 Task: Select none in the snippet suggestions.
Action: Mouse moved to (21, 559)
Screenshot: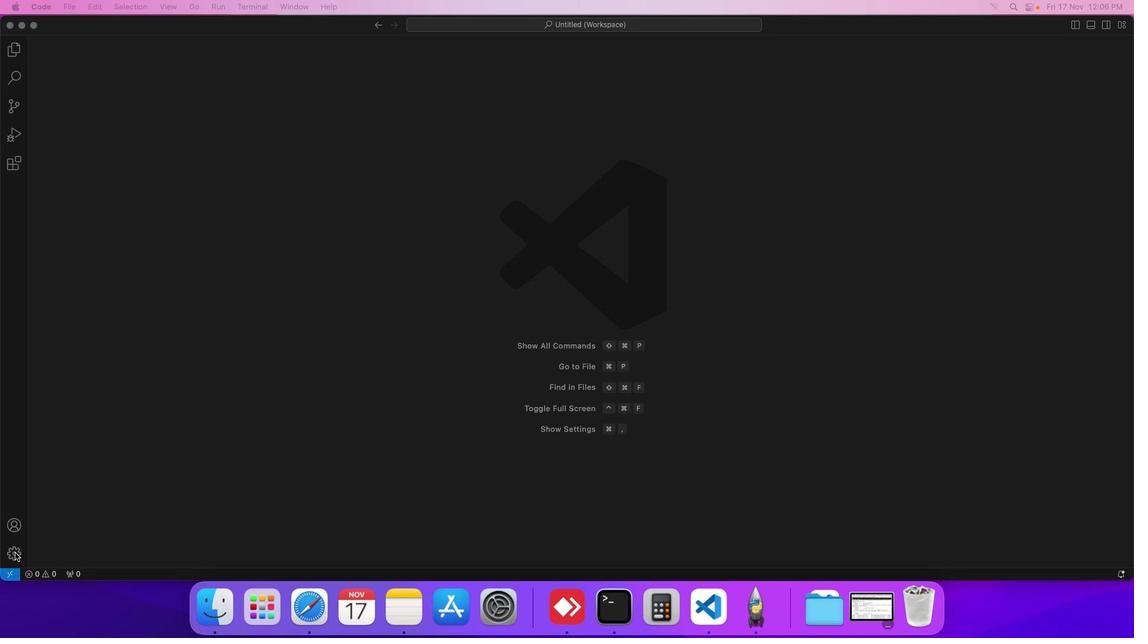 
Action: Mouse pressed left at (21, 559)
Screenshot: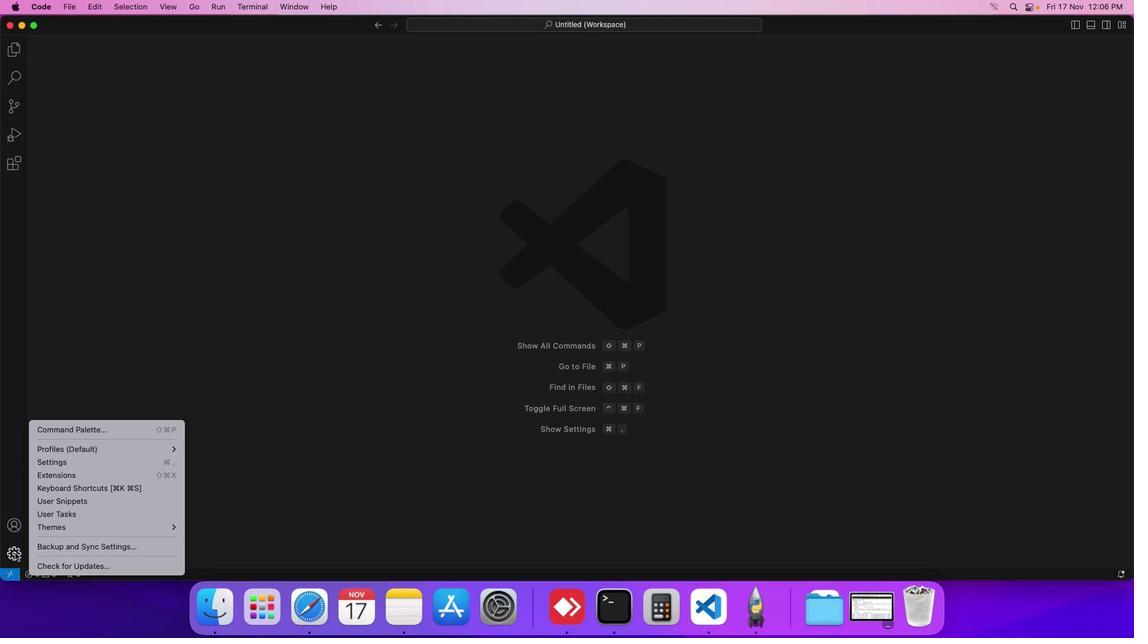 
Action: Mouse moved to (90, 468)
Screenshot: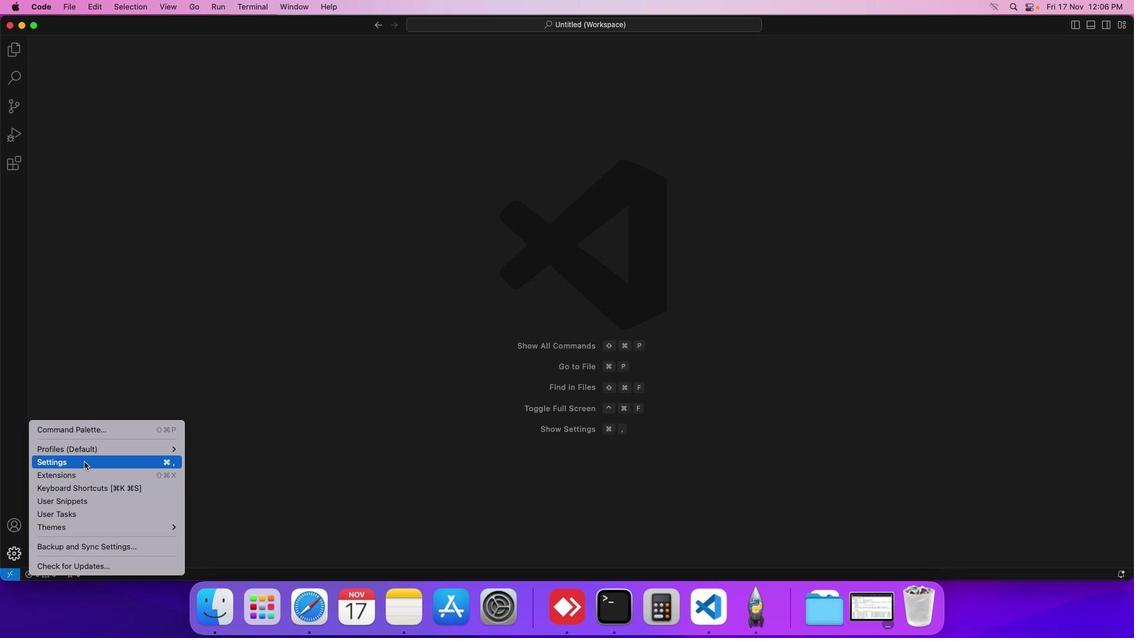 
Action: Mouse pressed left at (90, 468)
Screenshot: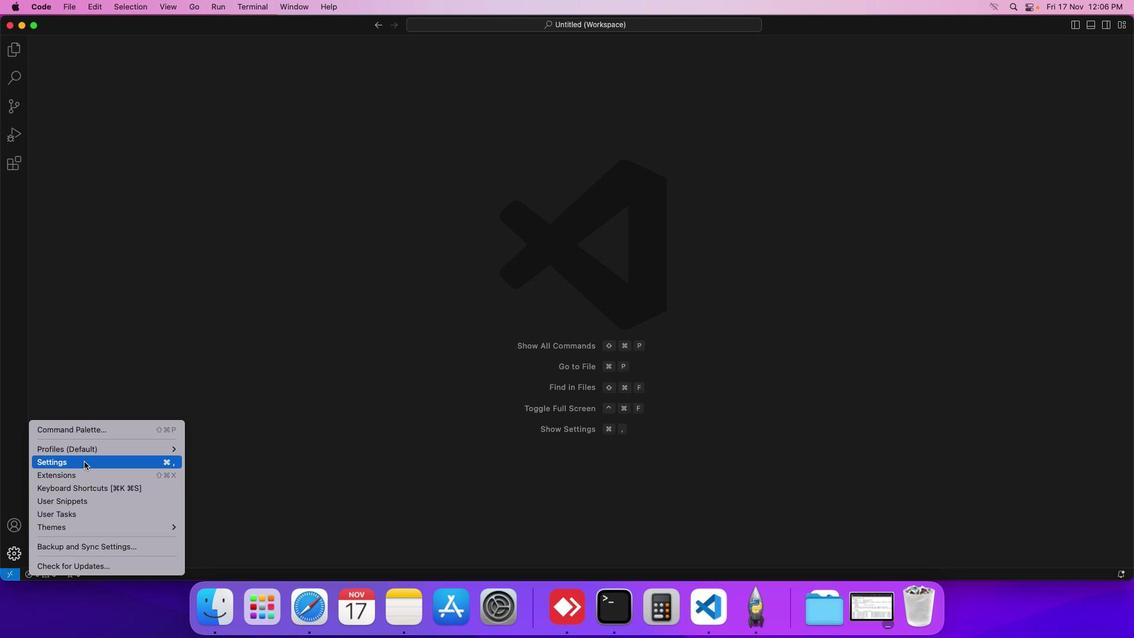
Action: Mouse moved to (290, 107)
Screenshot: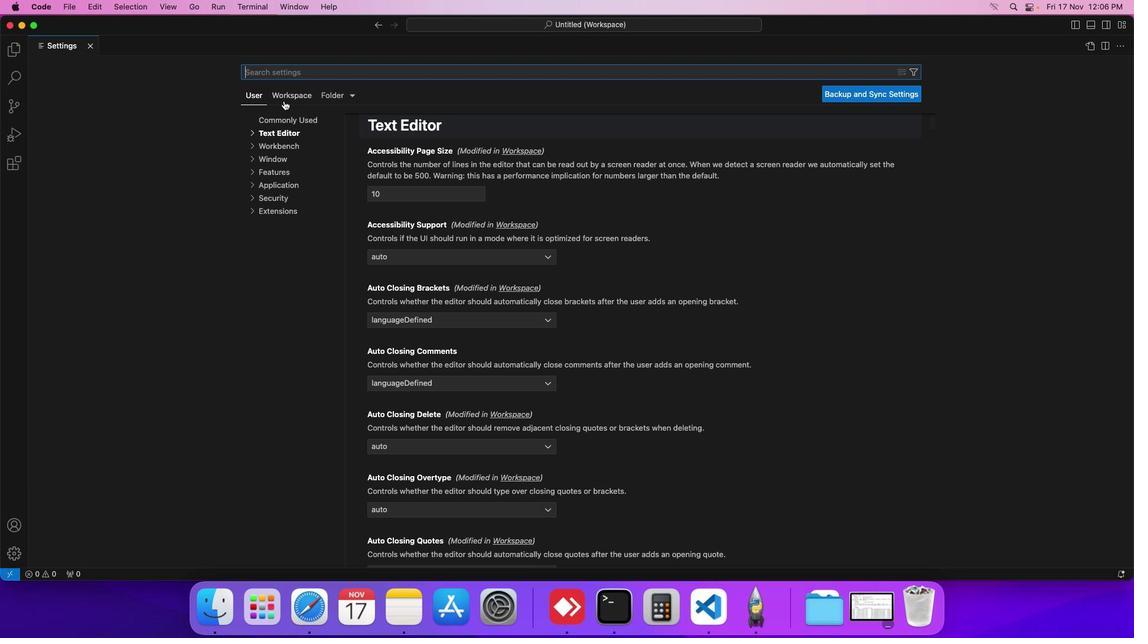 
Action: Mouse pressed left at (290, 107)
Screenshot: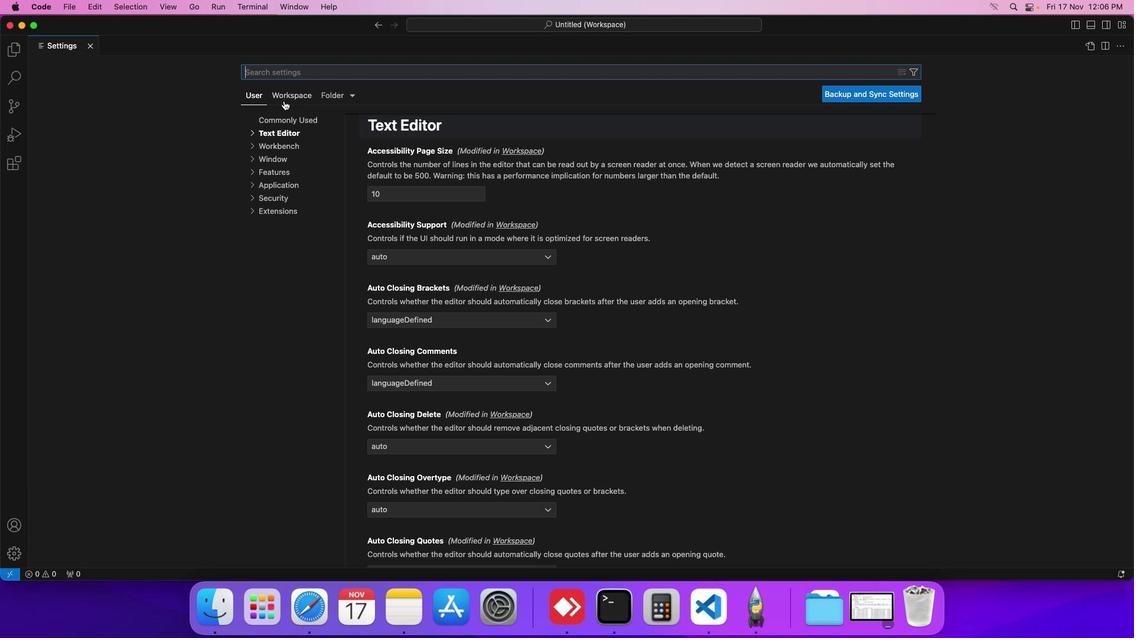 
Action: Mouse moved to (285, 137)
Screenshot: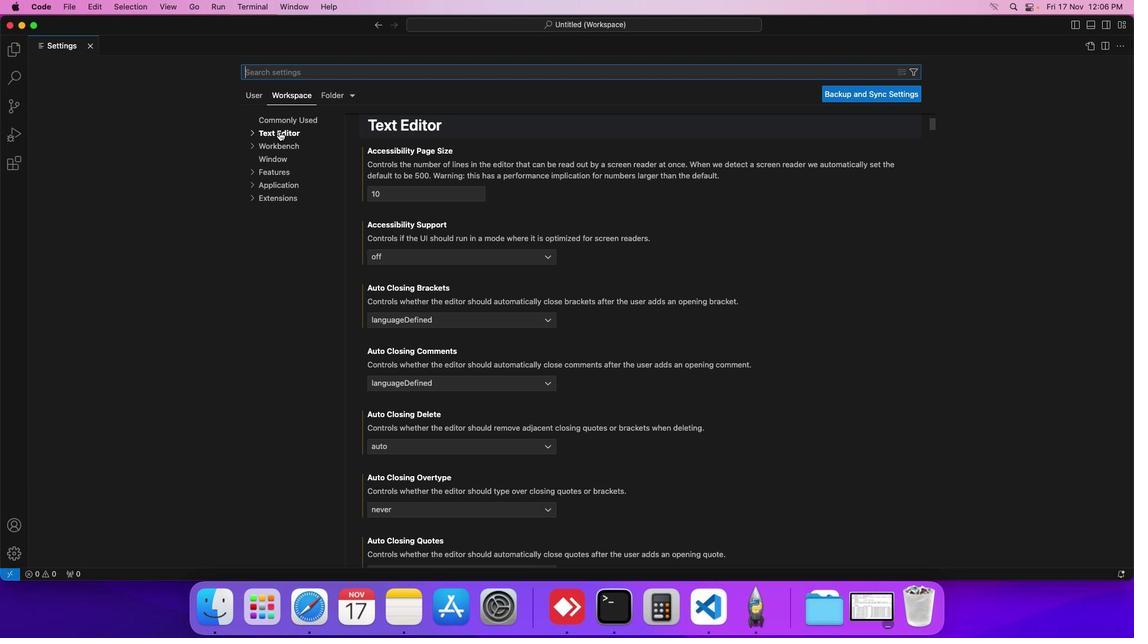 
Action: Mouse pressed left at (285, 137)
Screenshot: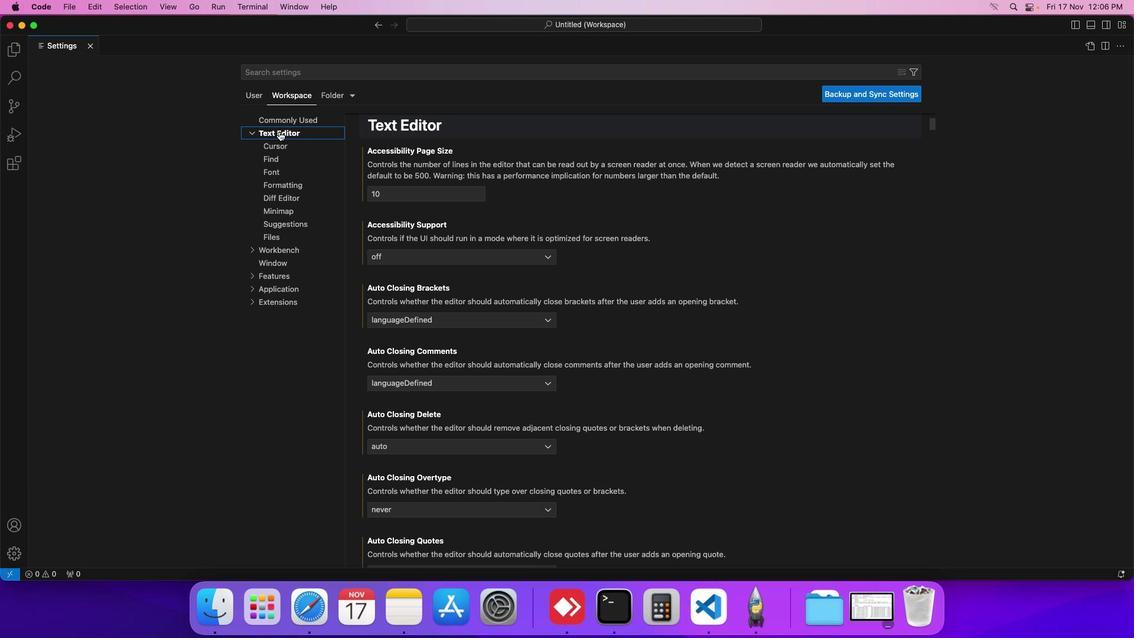 
Action: Mouse moved to (290, 227)
Screenshot: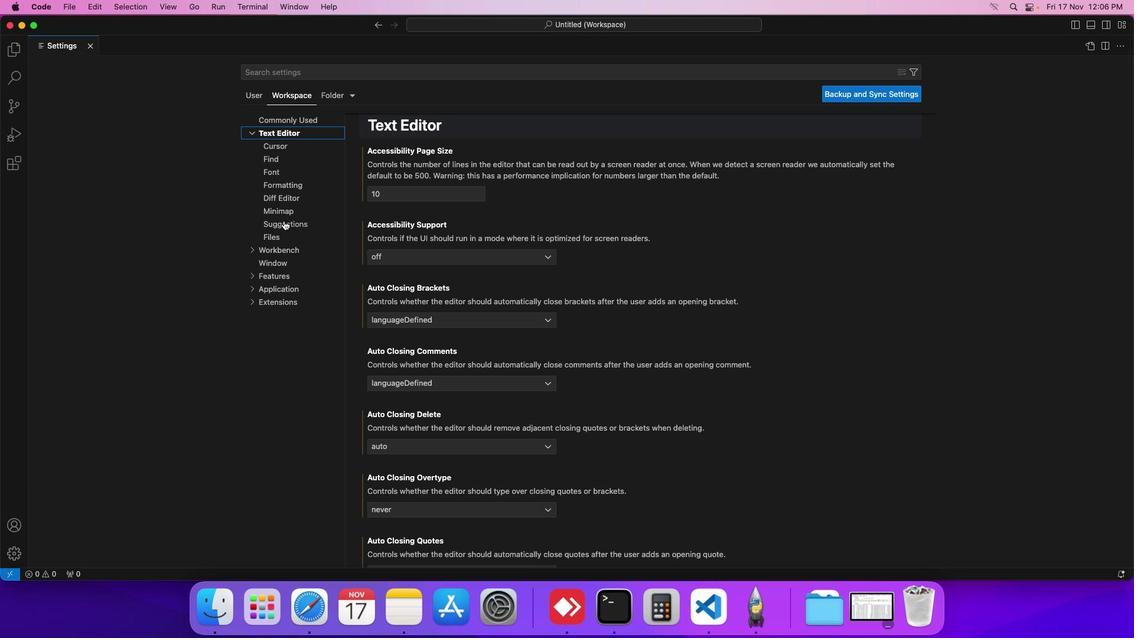
Action: Mouse pressed left at (290, 227)
Screenshot: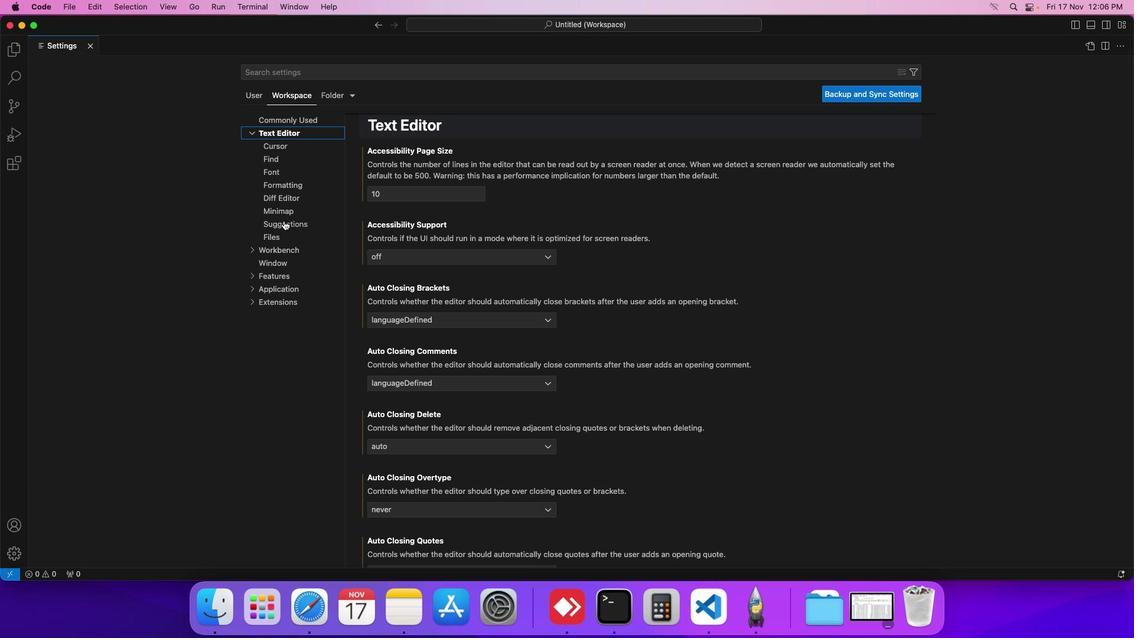 
Action: Mouse moved to (397, 309)
Screenshot: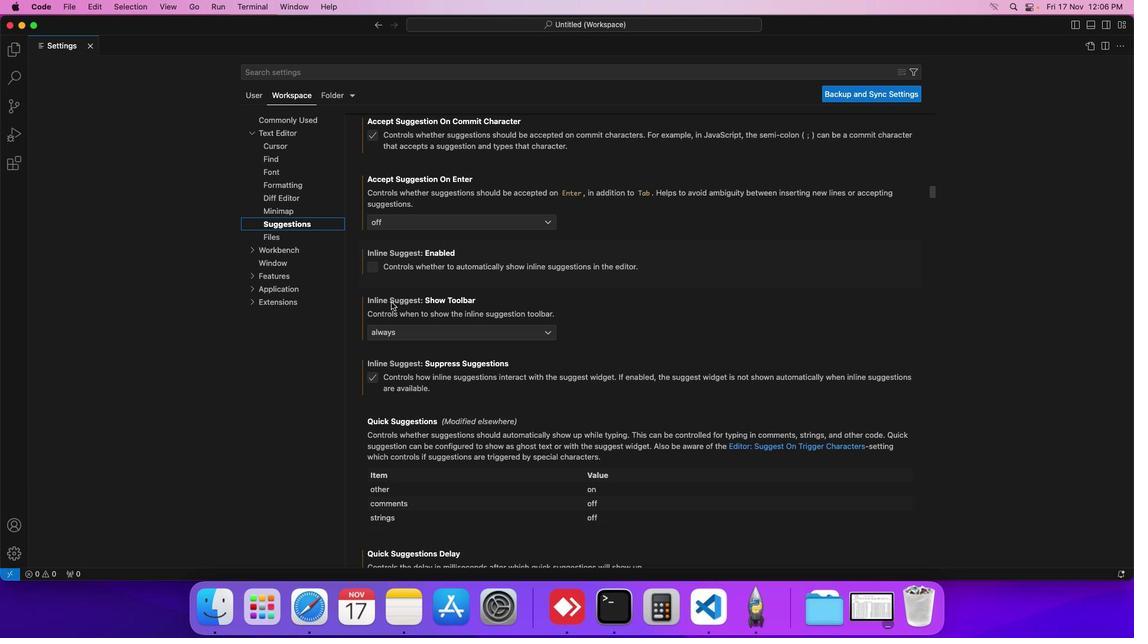 
Action: Mouse scrolled (397, 309) with delta (6, 5)
Screenshot: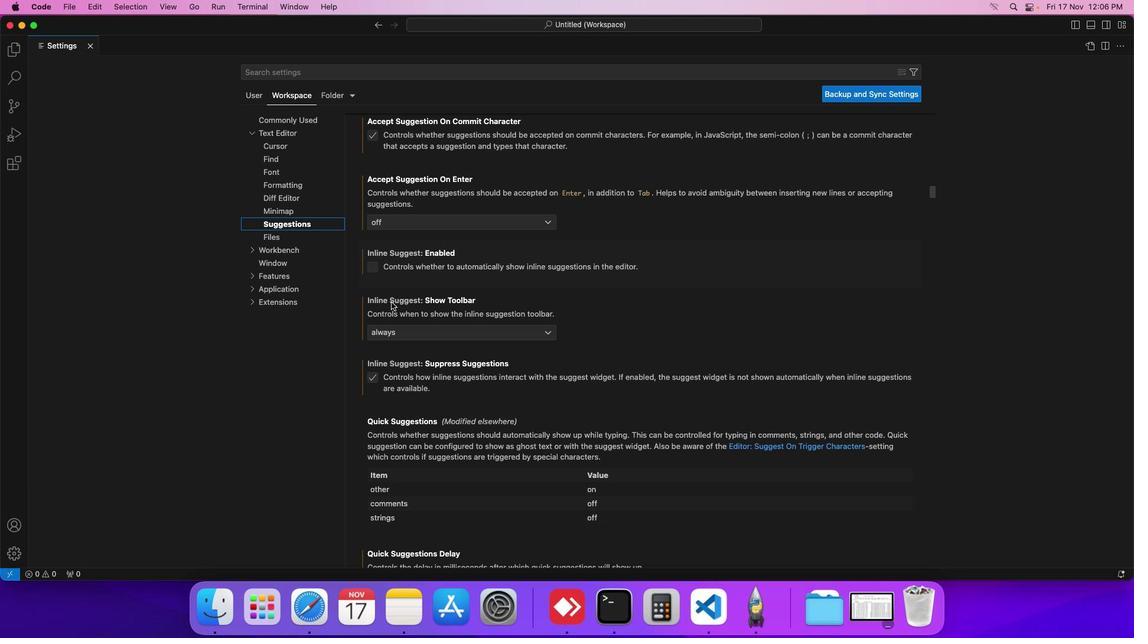 
Action: Mouse scrolled (397, 309) with delta (6, 5)
Screenshot: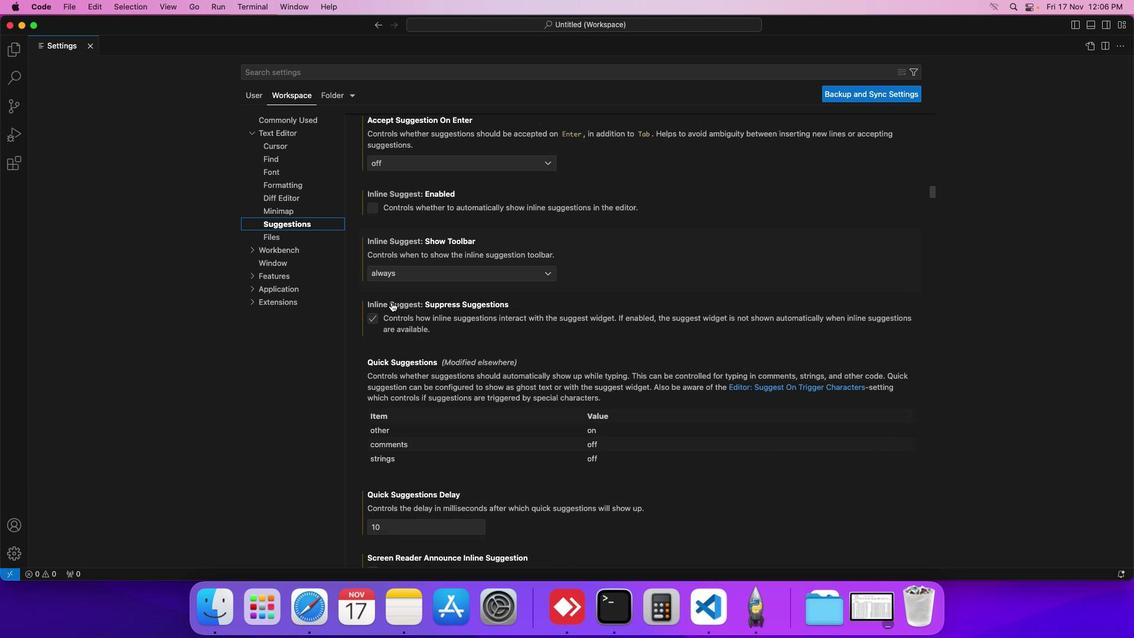 
Action: Mouse scrolled (397, 309) with delta (6, 5)
Screenshot: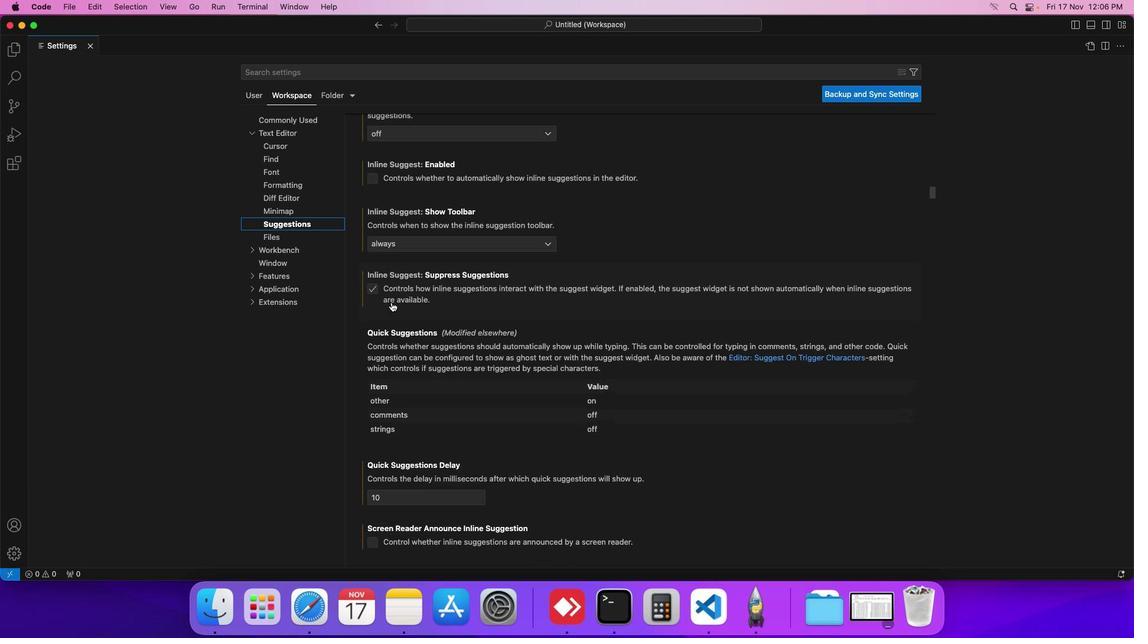 
Action: Mouse scrolled (397, 309) with delta (6, 5)
Screenshot: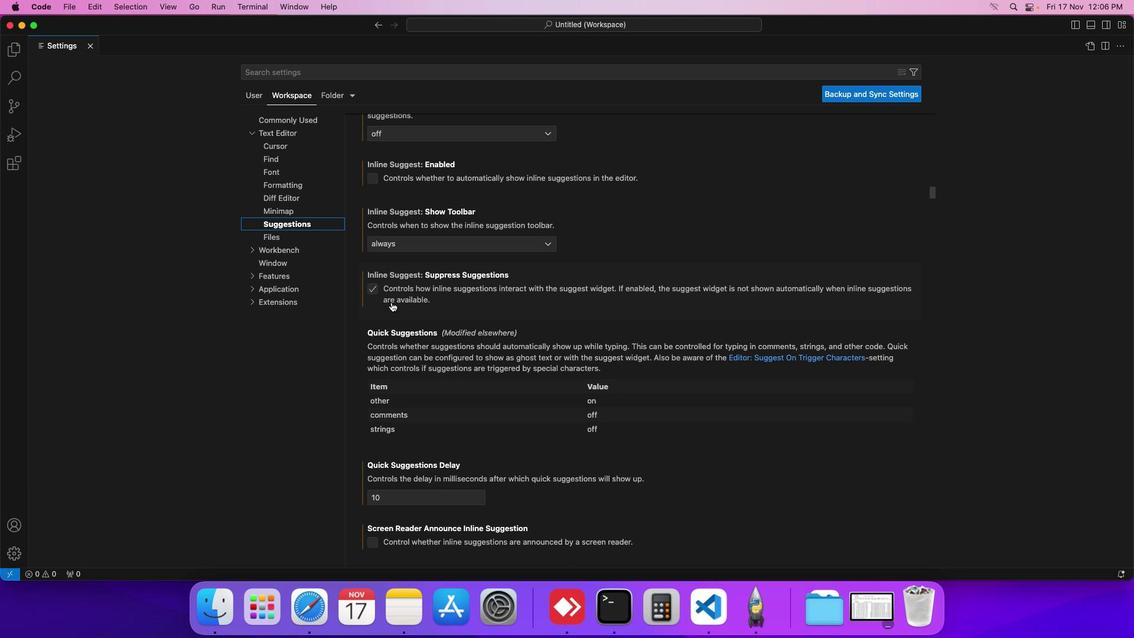 
Action: Mouse scrolled (397, 309) with delta (6, 5)
Screenshot: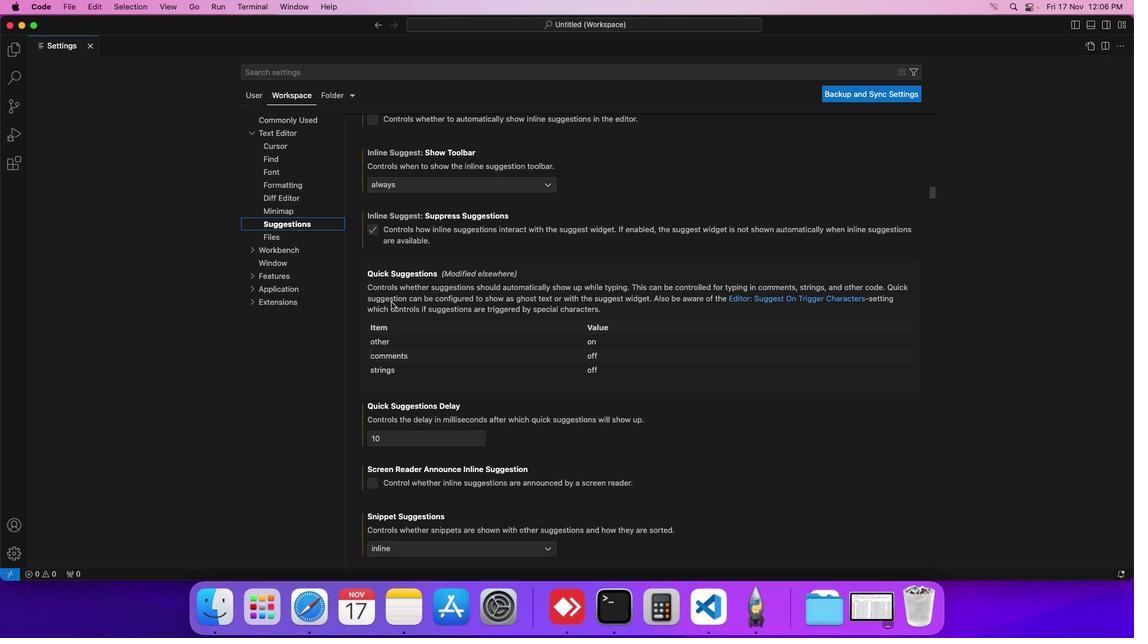 
Action: Mouse scrolled (397, 309) with delta (6, 5)
Screenshot: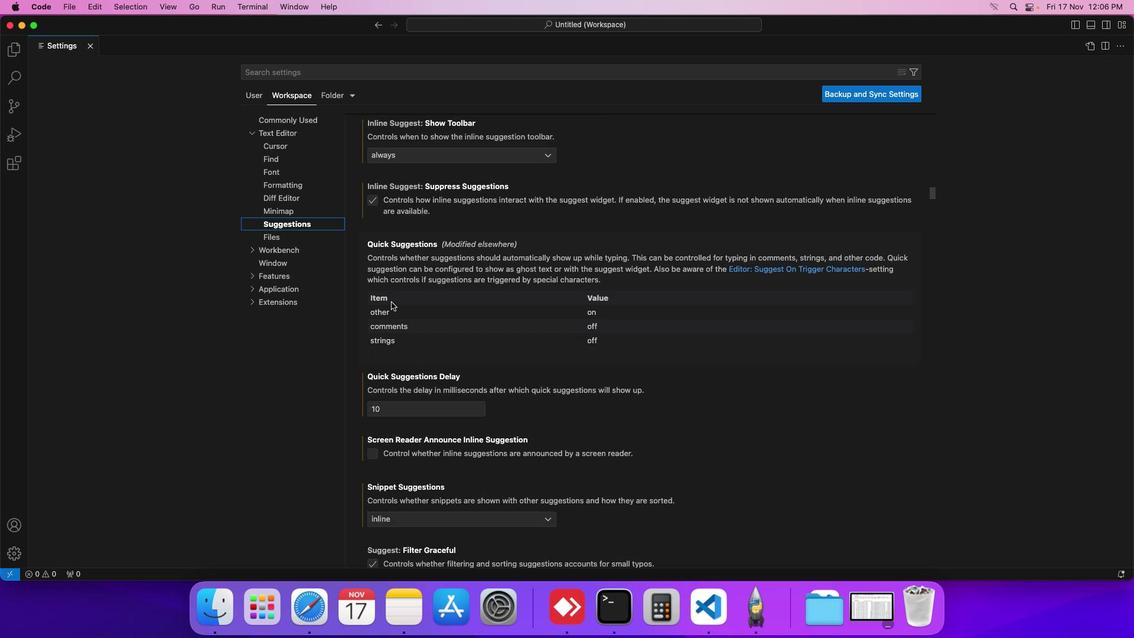 
Action: Mouse scrolled (397, 309) with delta (6, 5)
Screenshot: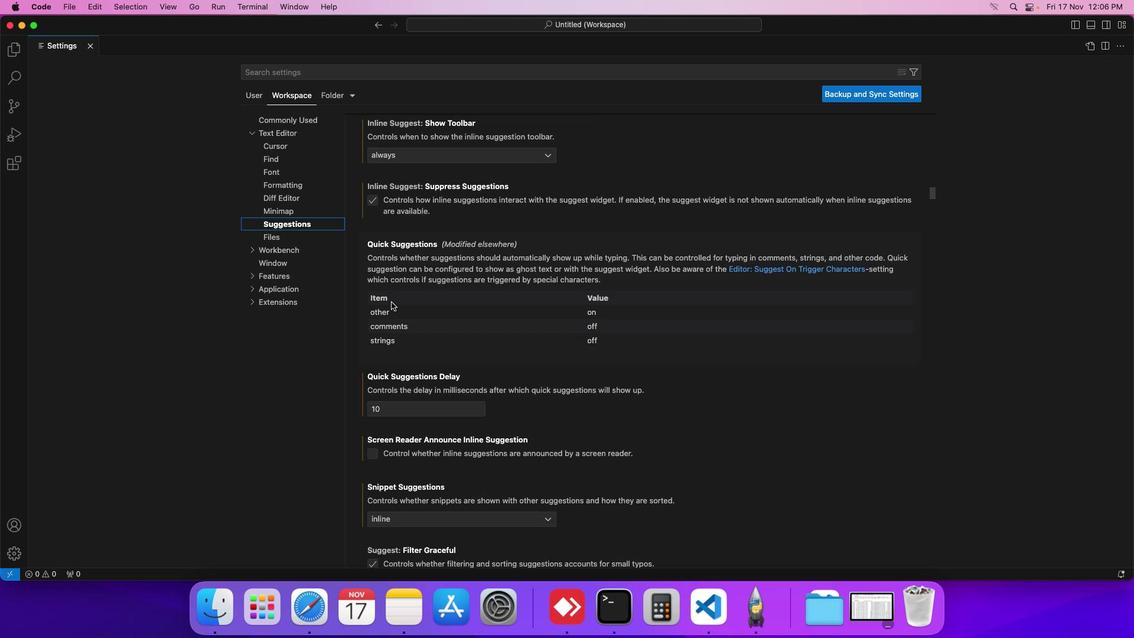 
Action: Mouse moved to (398, 309)
Screenshot: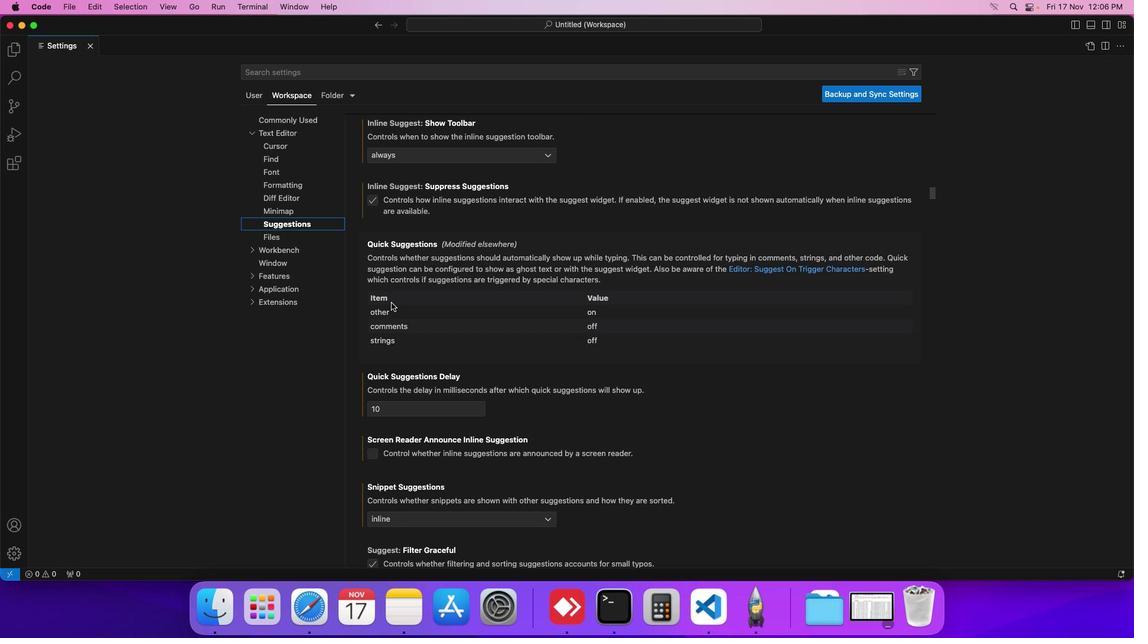 
Action: Mouse scrolled (398, 309) with delta (6, 5)
Screenshot: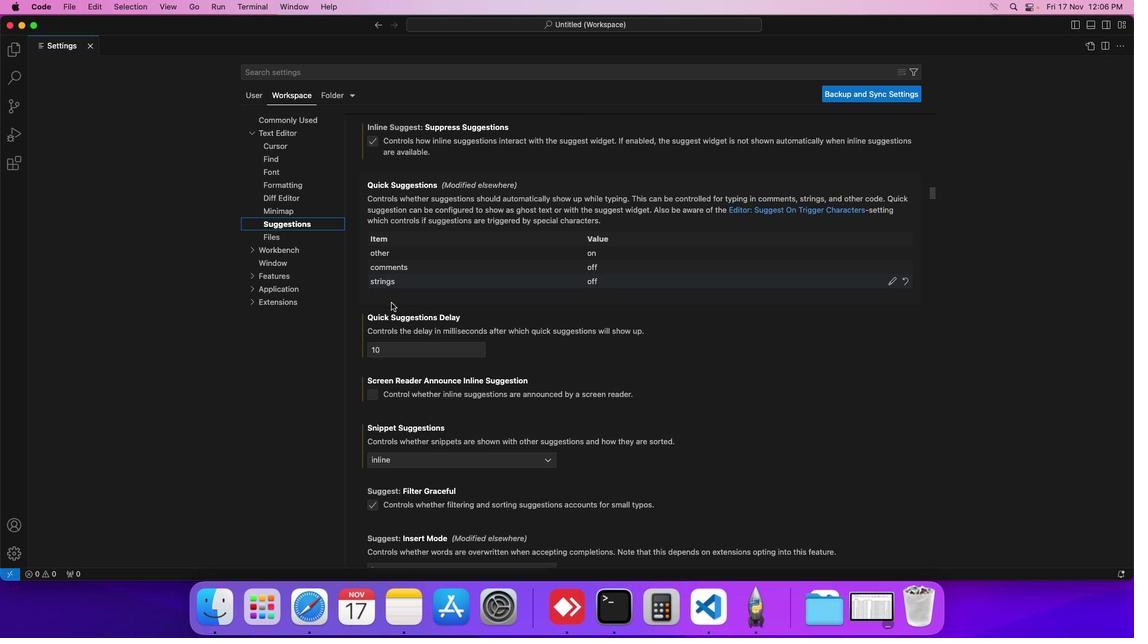 
Action: Mouse scrolled (398, 309) with delta (6, 5)
Screenshot: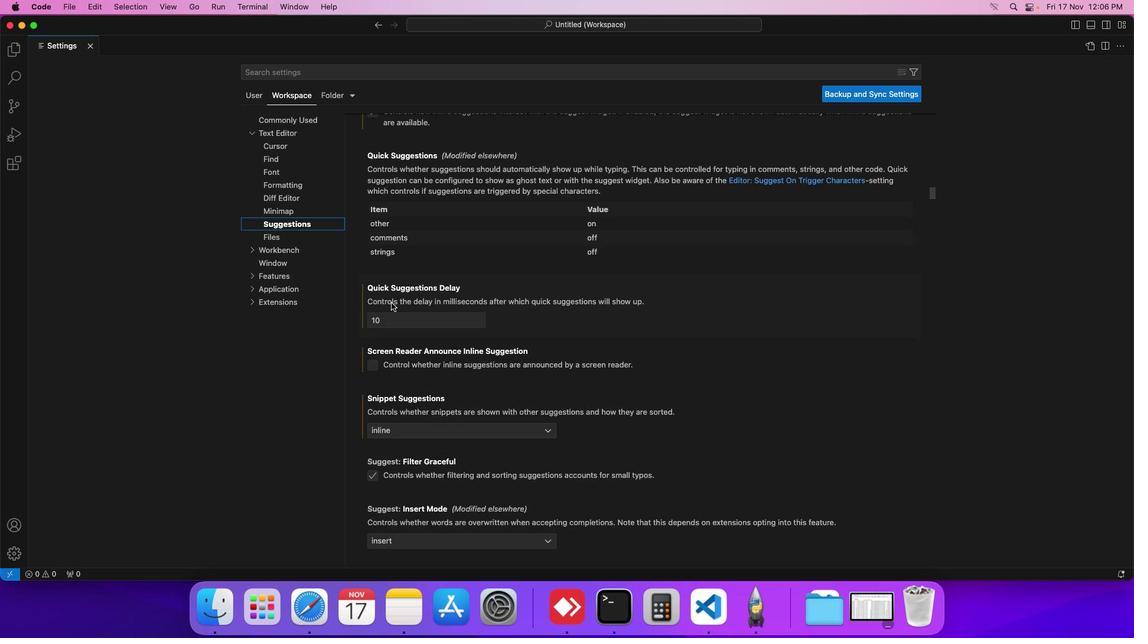 
Action: Mouse scrolled (398, 309) with delta (6, 5)
Screenshot: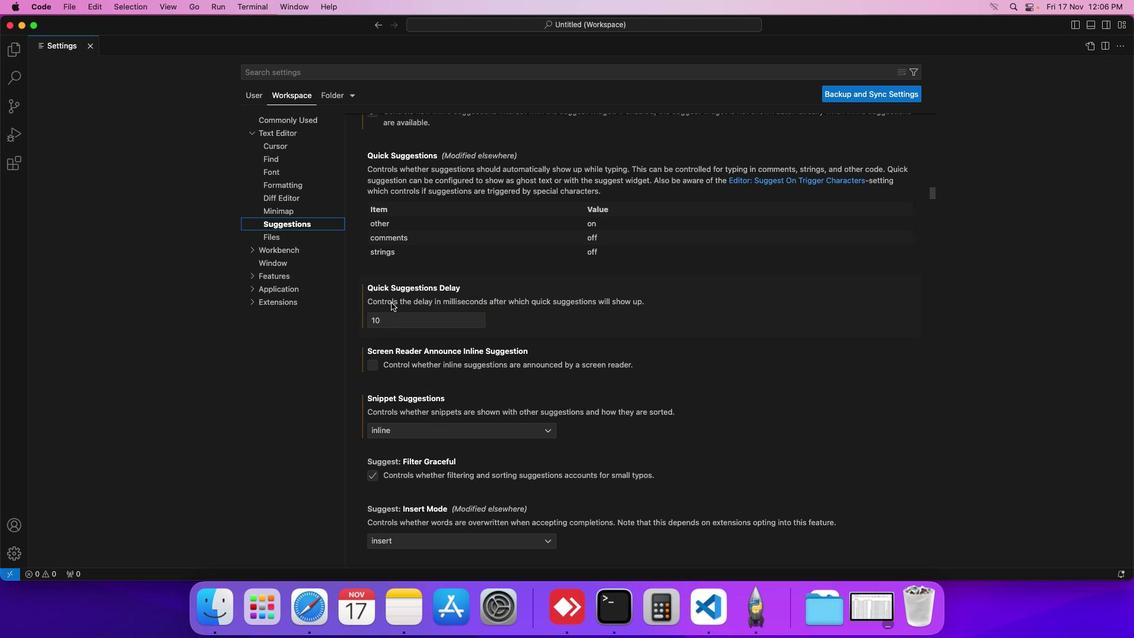 
Action: Mouse scrolled (398, 309) with delta (6, 5)
Screenshot: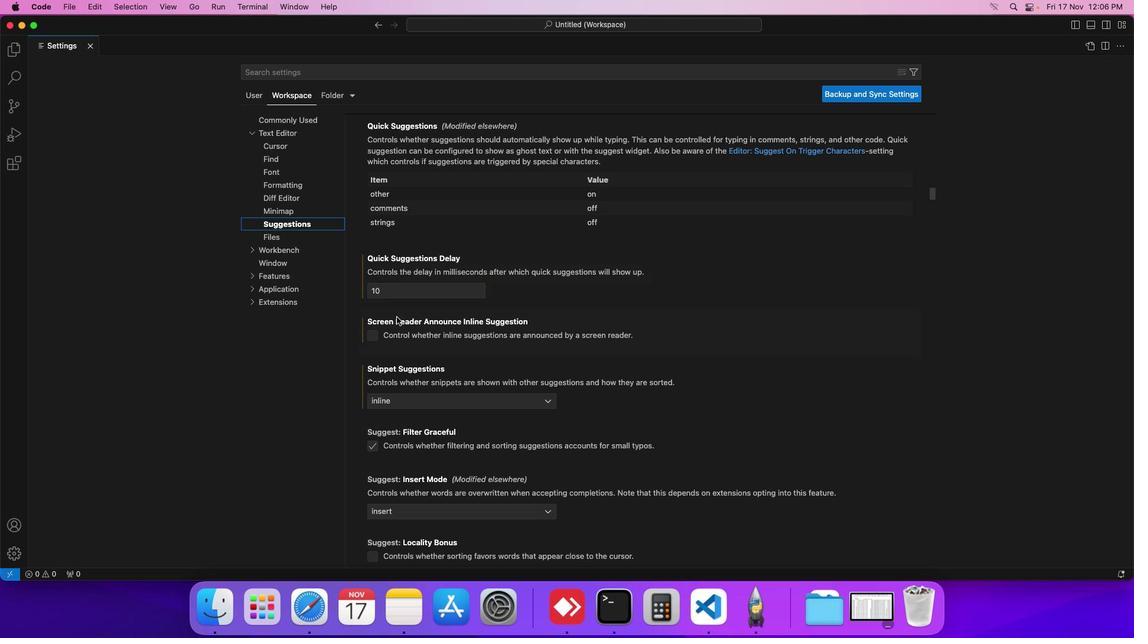 
Action: Mouse moved to (414, 346)
Screenshot: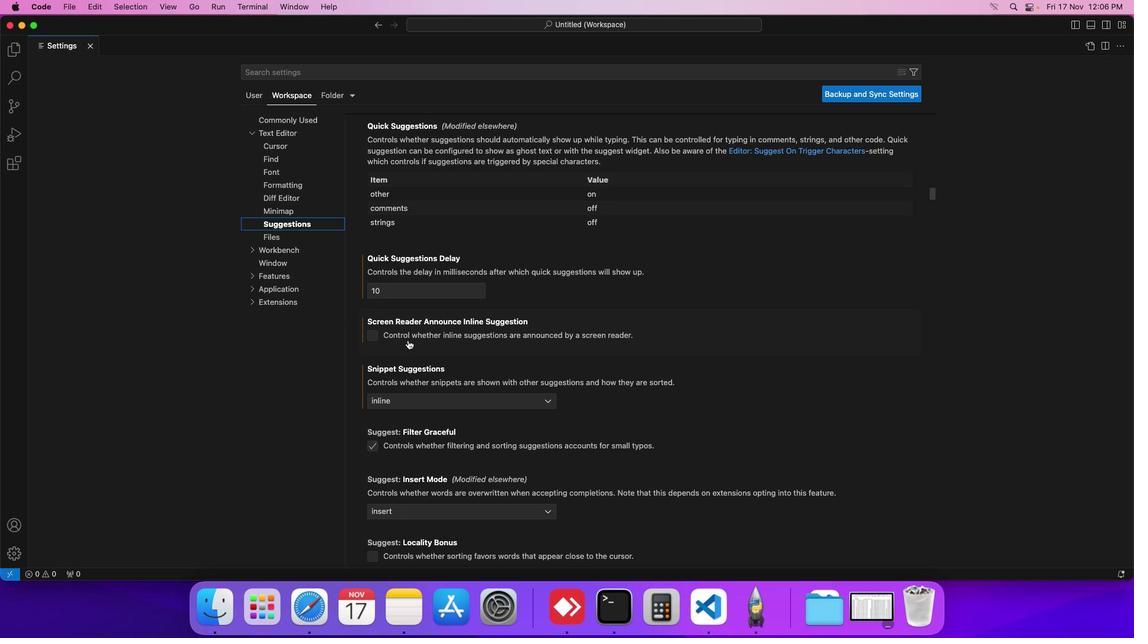
Action: Mouse scrolled (414, 346) with delta (6, 5)
Screenshot: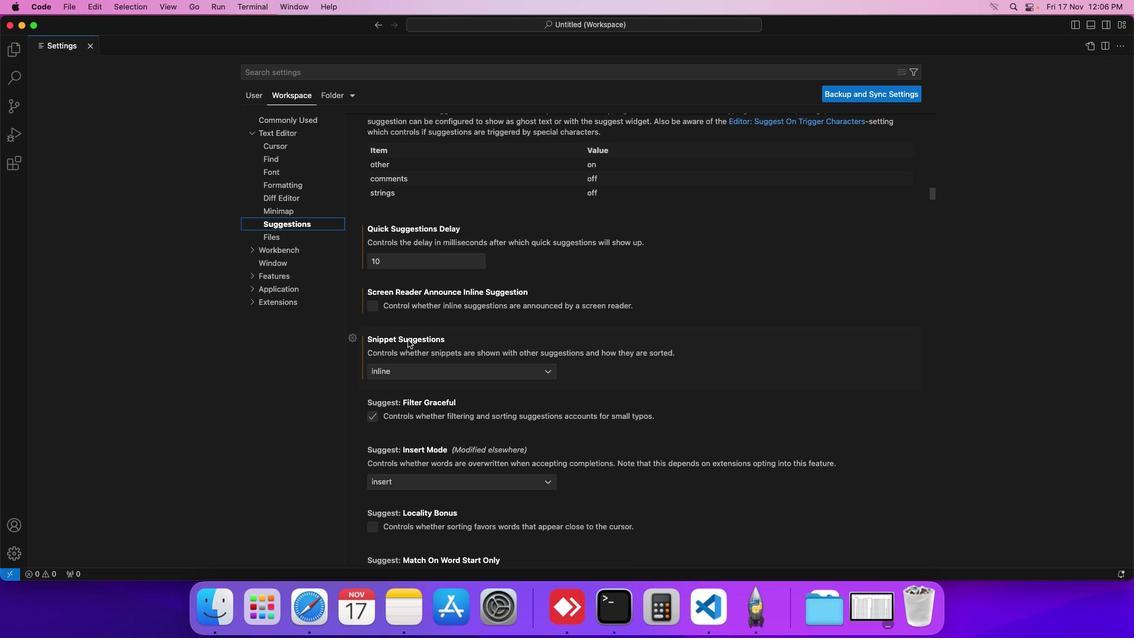 
Action: Mouse moved to (408, 373)
Screenshot: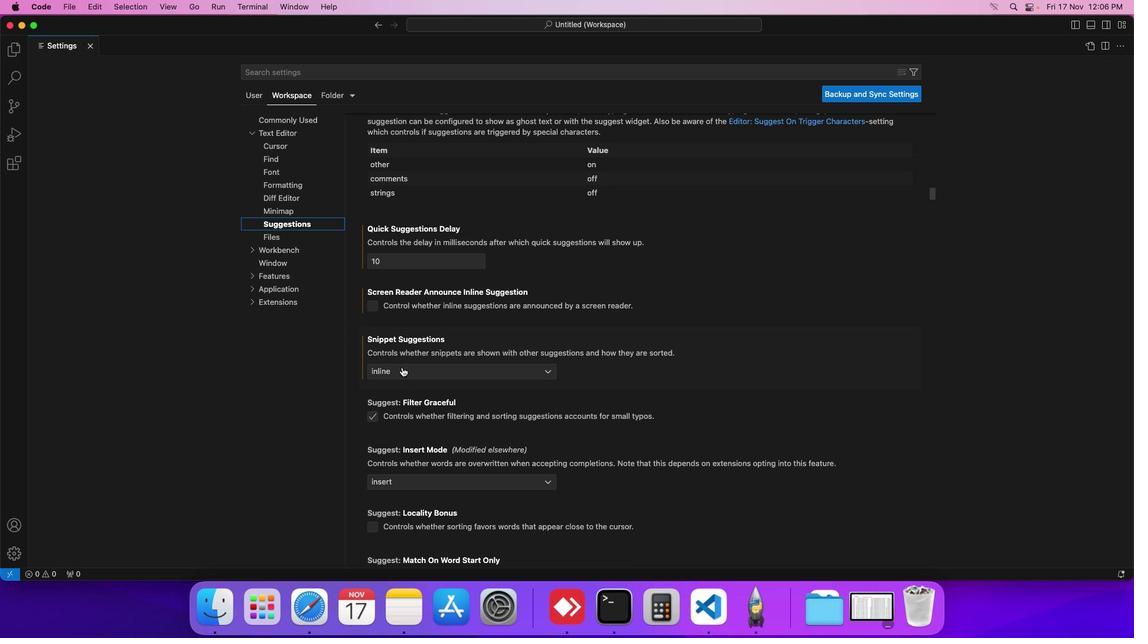 
Action: Mouse pressed left at (408, 373)
Screenshot: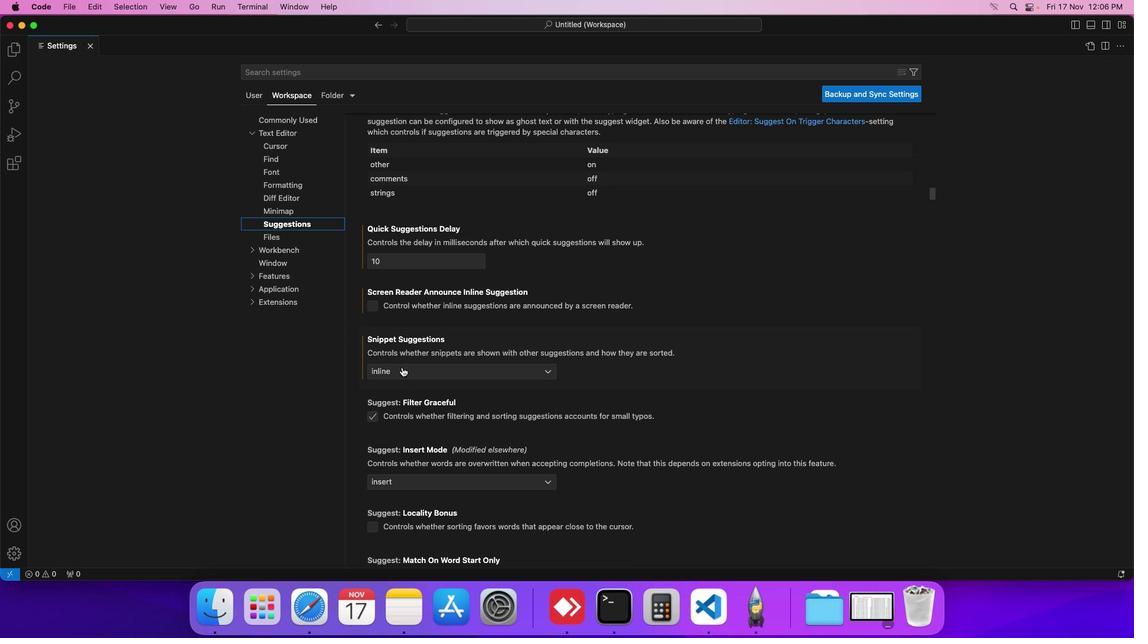 
Action: Mouse moved to (388, 428)
Screenshot: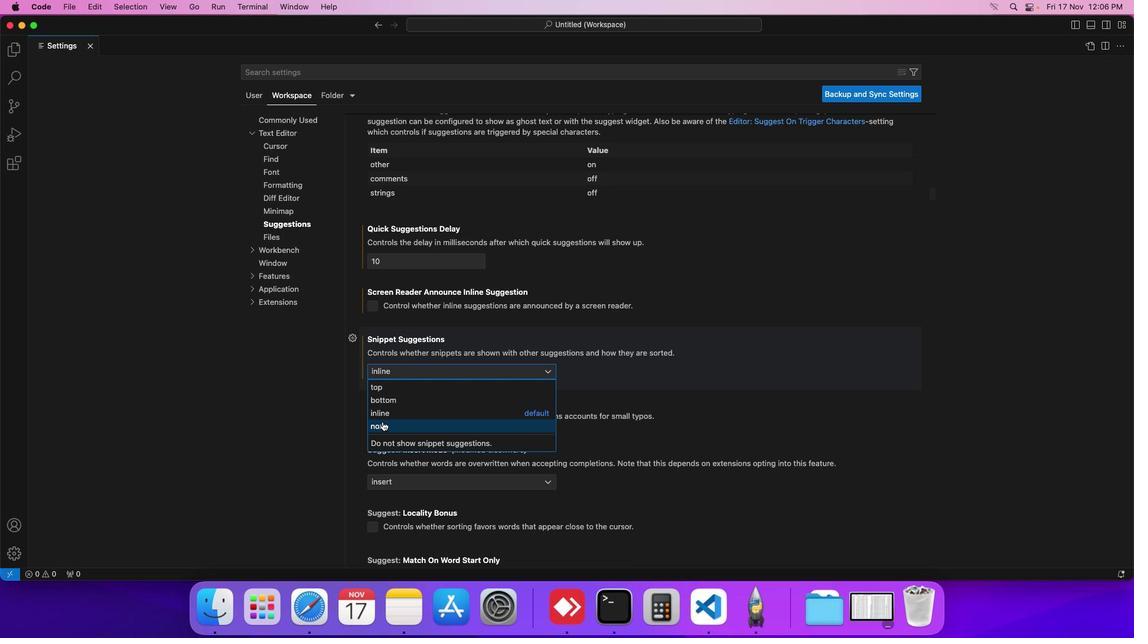 
Action: Mouse pressed left at (388, 428)
Screenshot: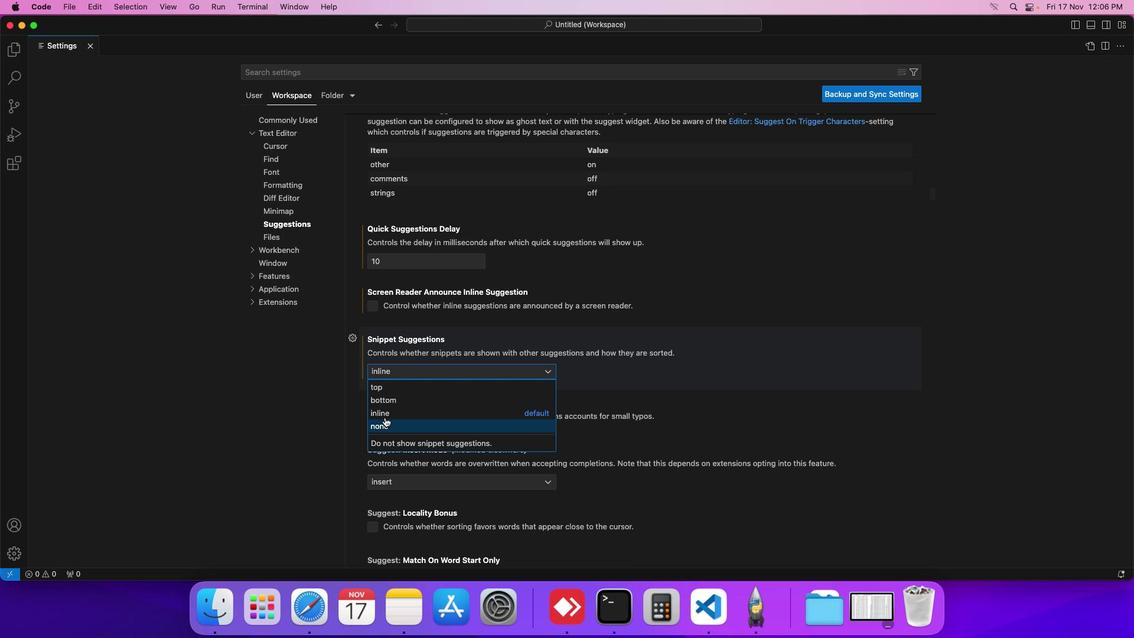 
Action: Mouse moved to (428, 390)
Screenshot: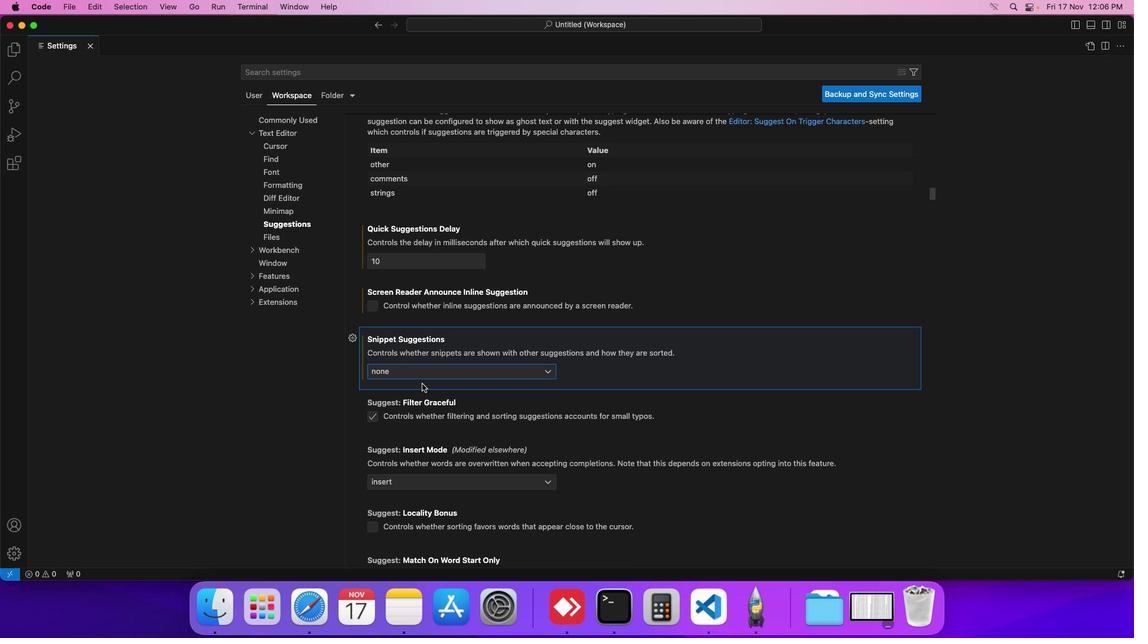
